 Task: Add the task  Implement a feature for users to share their location and find nearby friends to the section Epic Expedition in the project WorkSmart and add a Due Date to the respective task as 2024/05/09.
Action: Mouse moved to (810, 491)
Screenshot: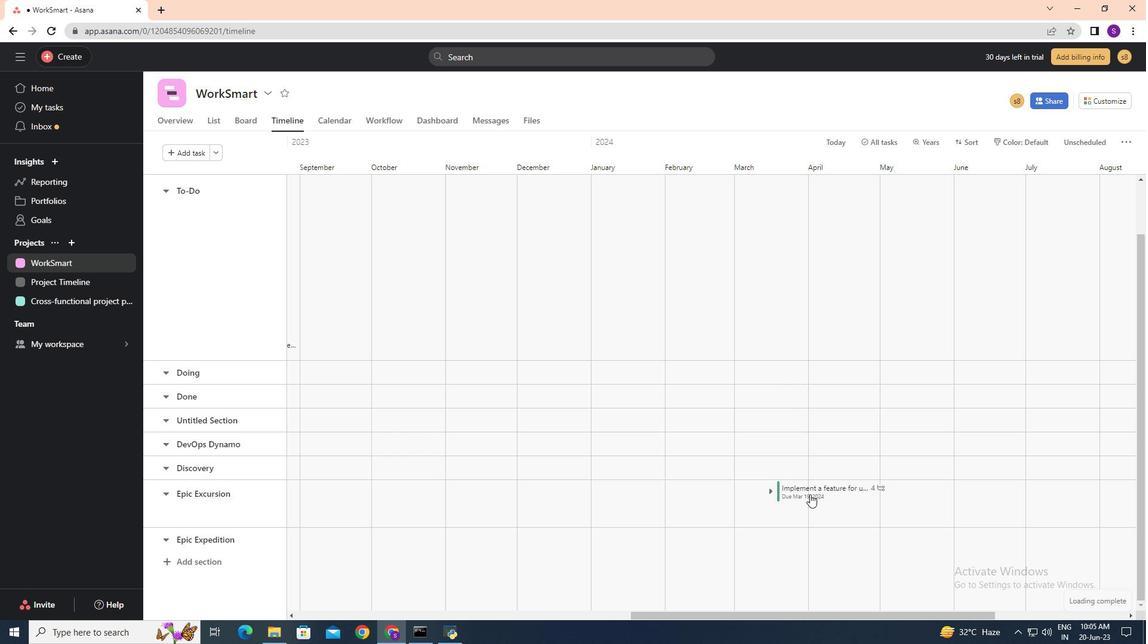 
Action: Mouse pressed left at (810, 491)
Screenshot: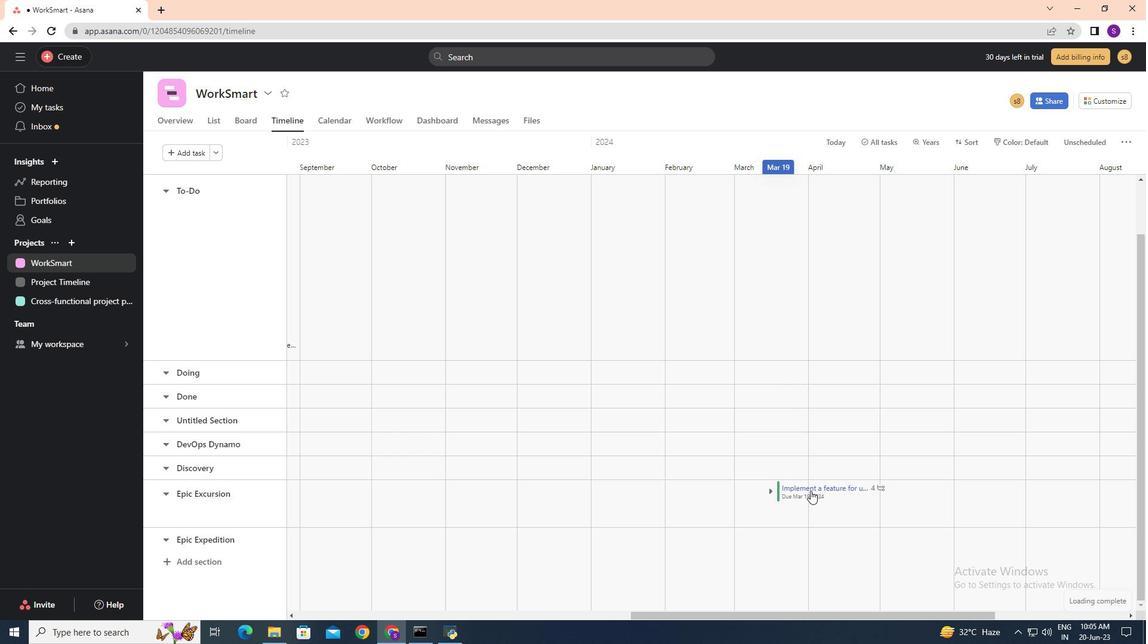 
Action: Mouse moved to (936, 278)
Screenshot: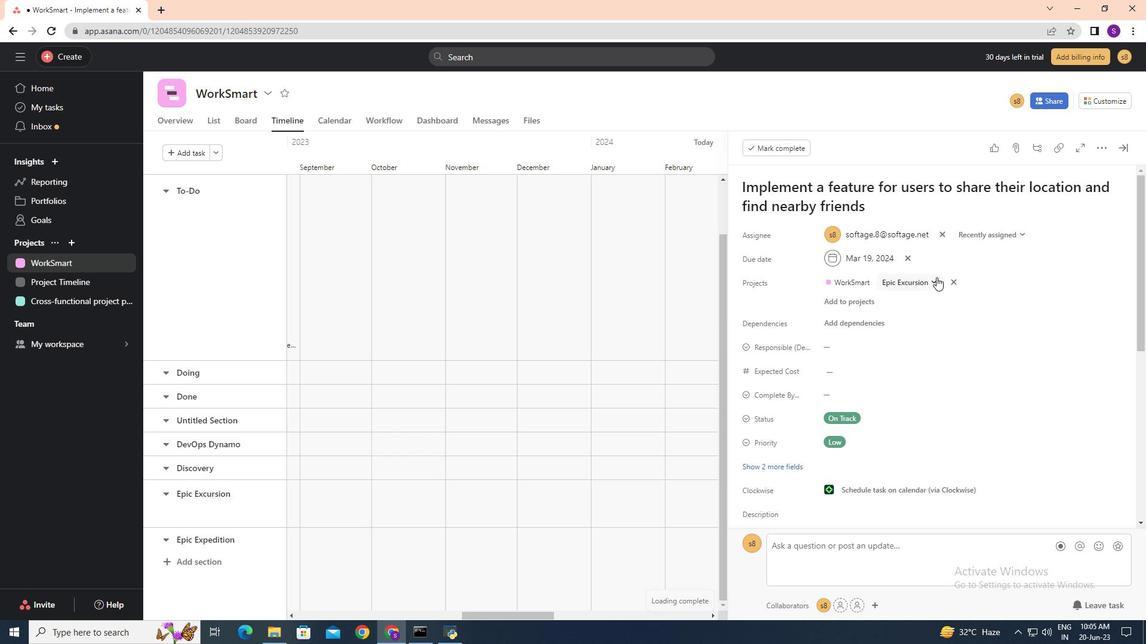 
Action: Mouse pressed left at (936, 278)
Screenshot: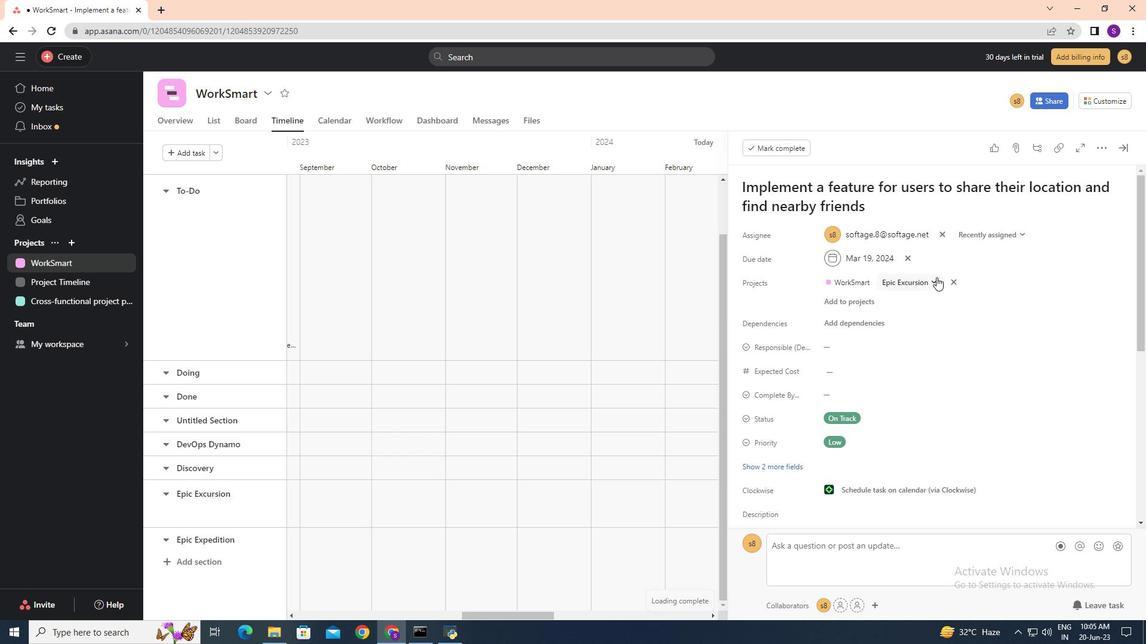 
Action: Mouse moved to (894, 458)
Screenshot: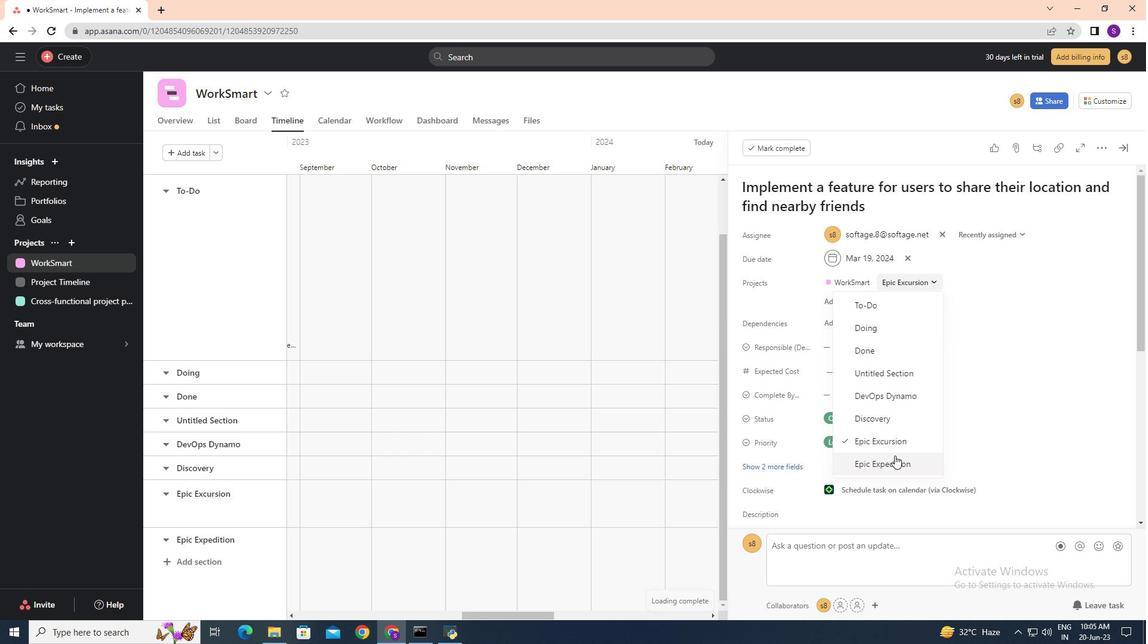 
Action: Mouse pressed left at (894, 458)
Screenshot: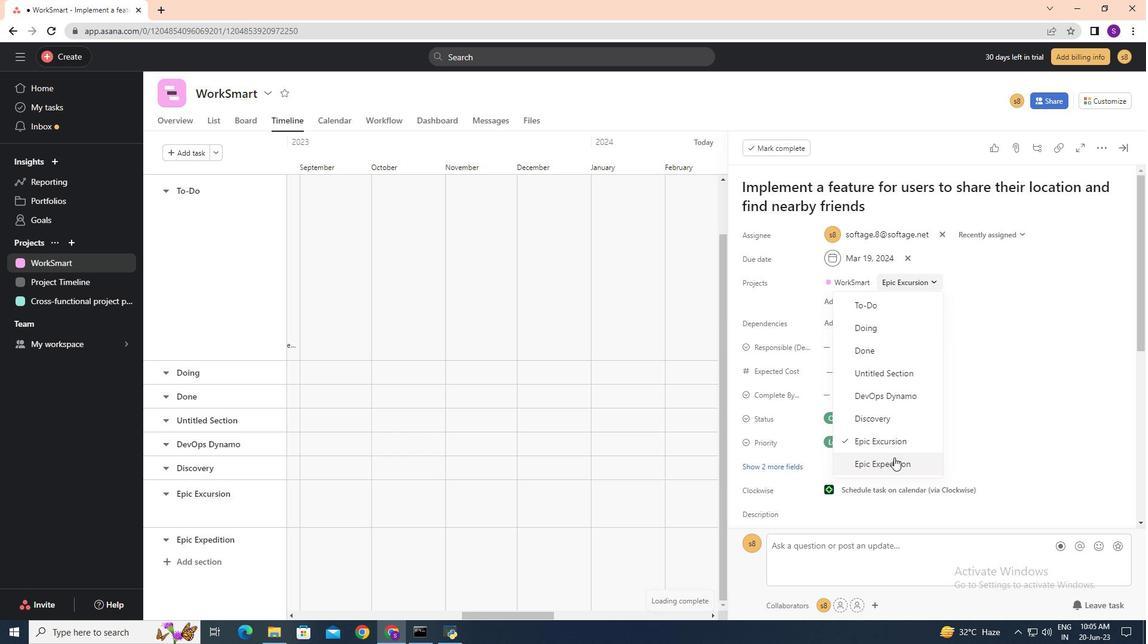 
Action: Mouse moved to (834, 259)
Screenshot: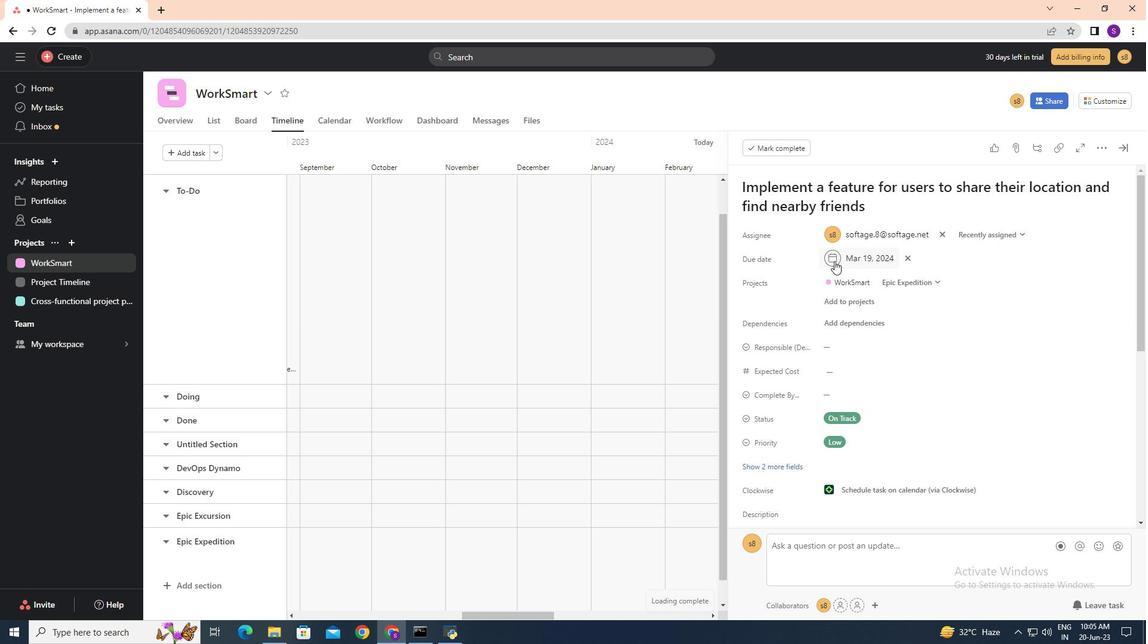 
Action: Mouse pressed left at (834, 259)
Screenshot: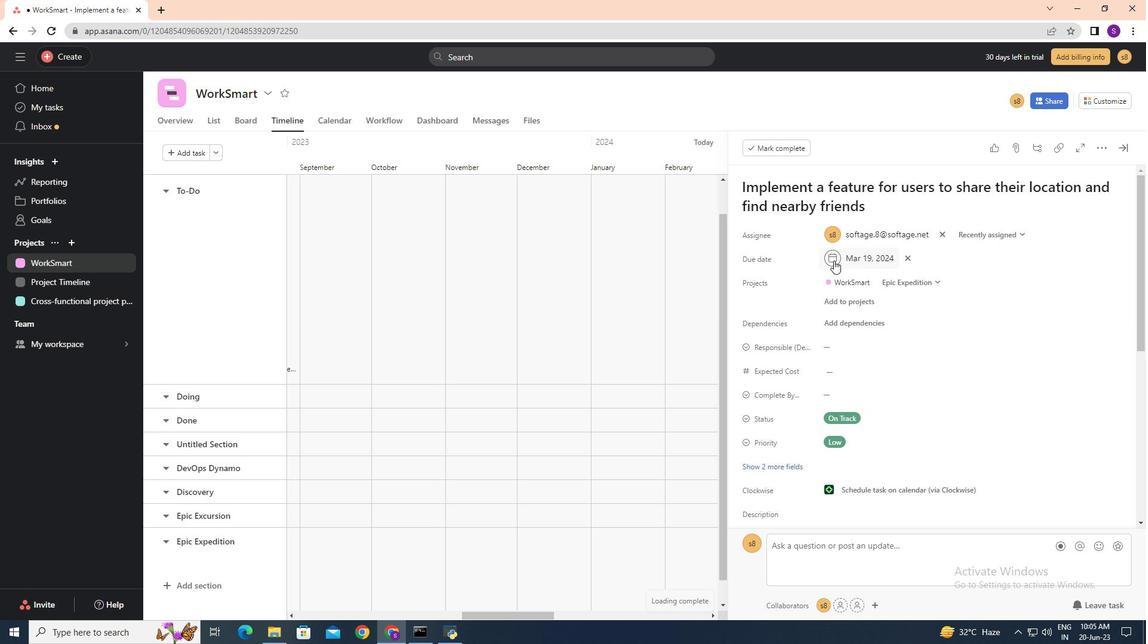 
Action: Mouse moved to (967, 318)
Screenshot: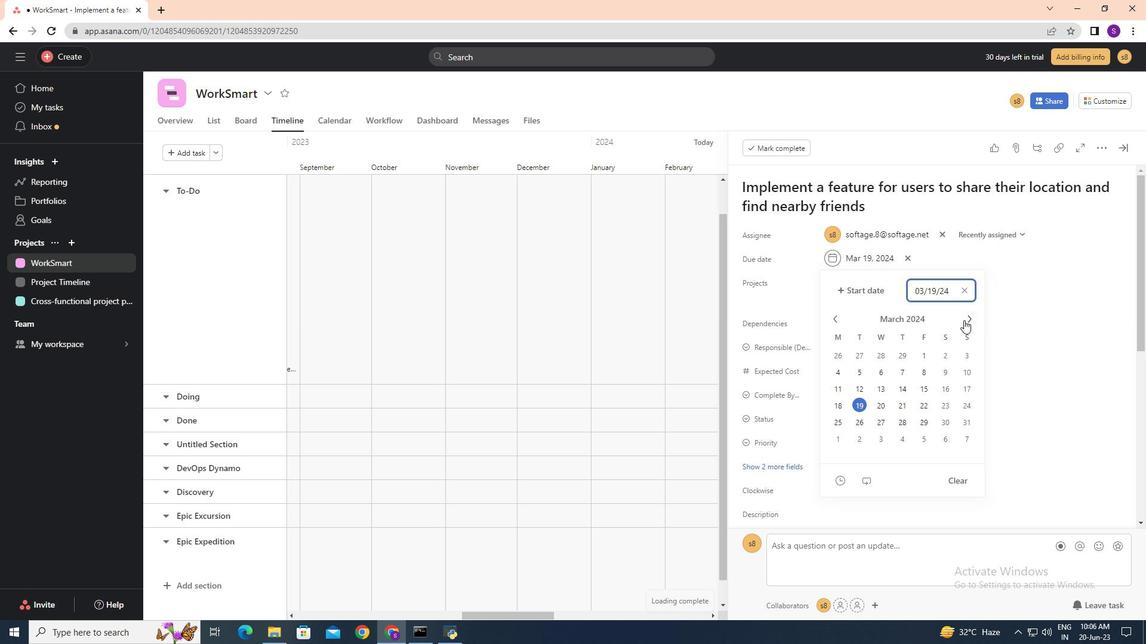 
Action: Mouse pressed left at (967, 318)
Screenshot: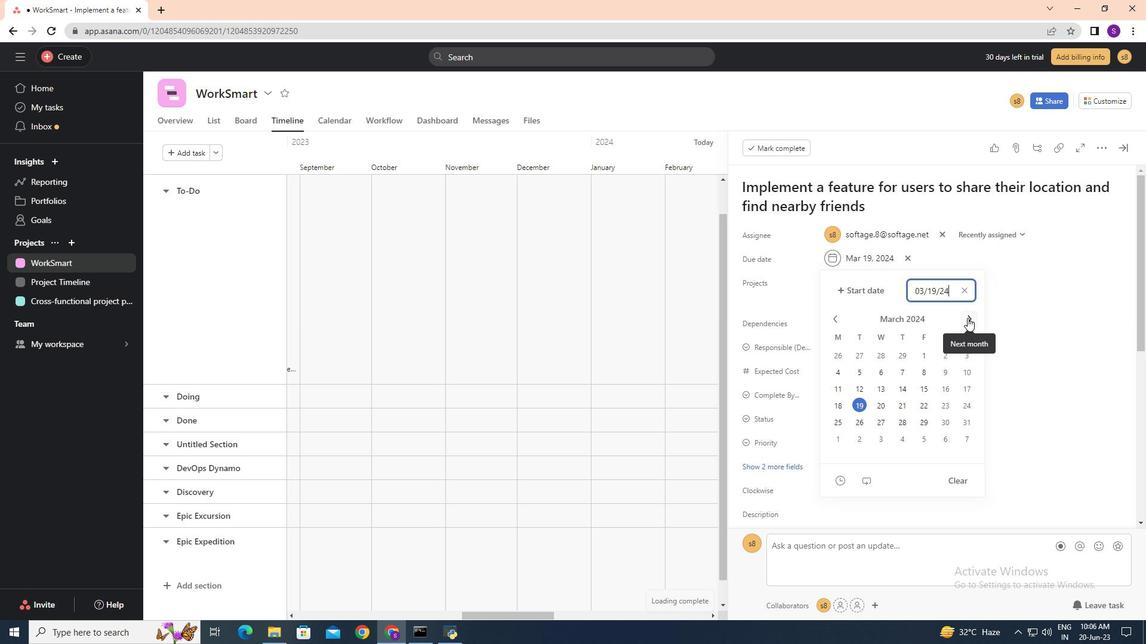 
Action: Mouse pressed left at (967, 318)
Screenshot: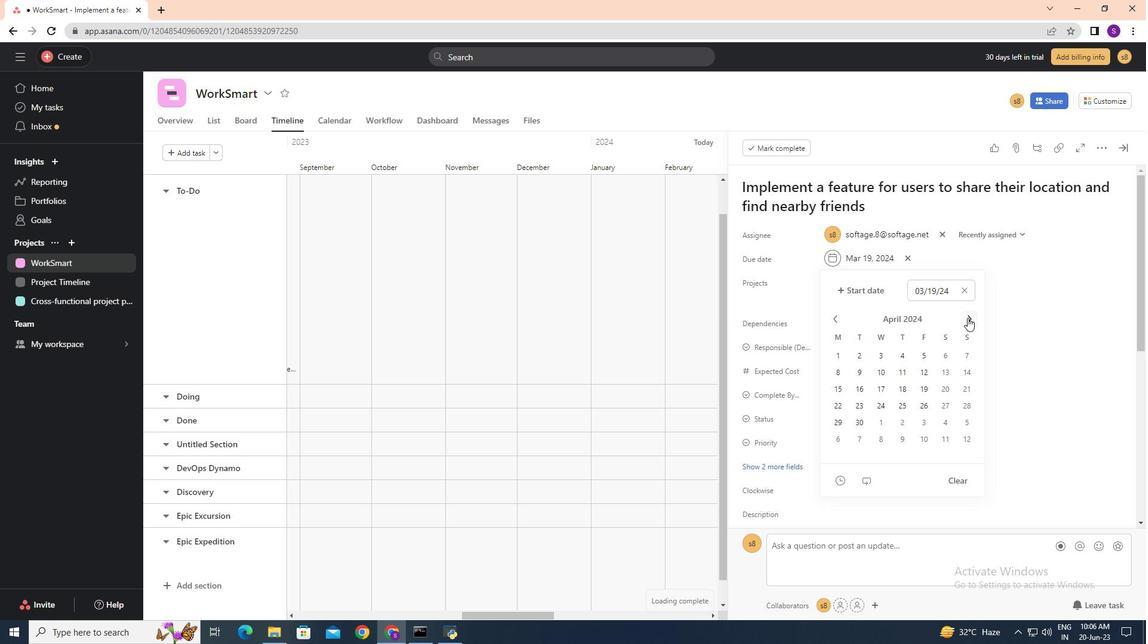 
Action: Mouse moved to (901, 367)
Screenshot: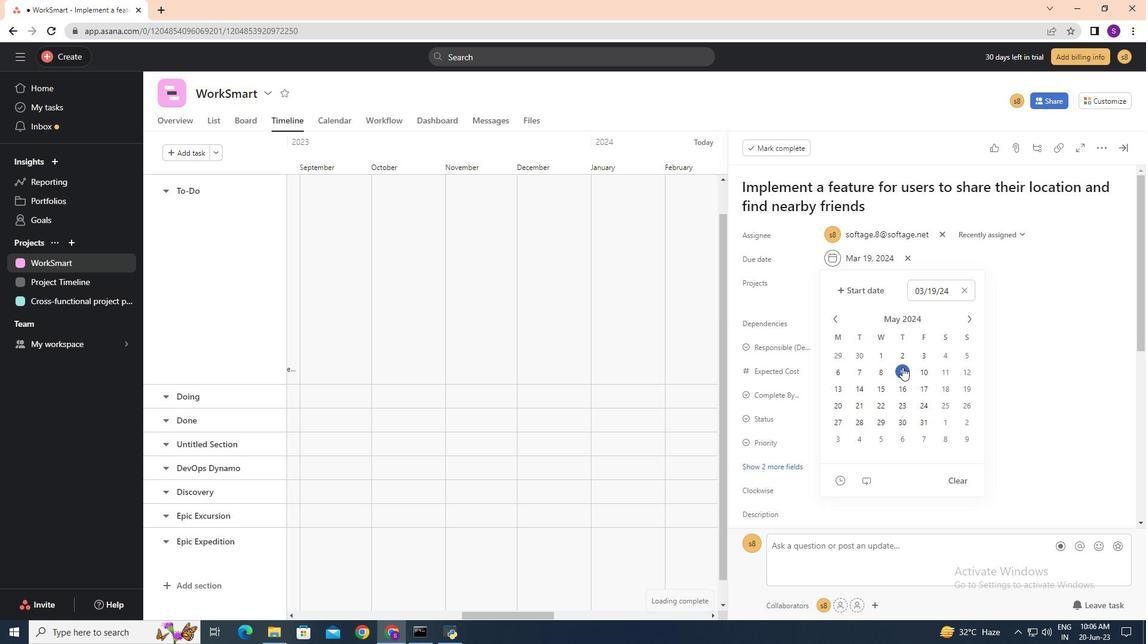 
Action: Mouse pressed left at (901, 367)
Screenshot: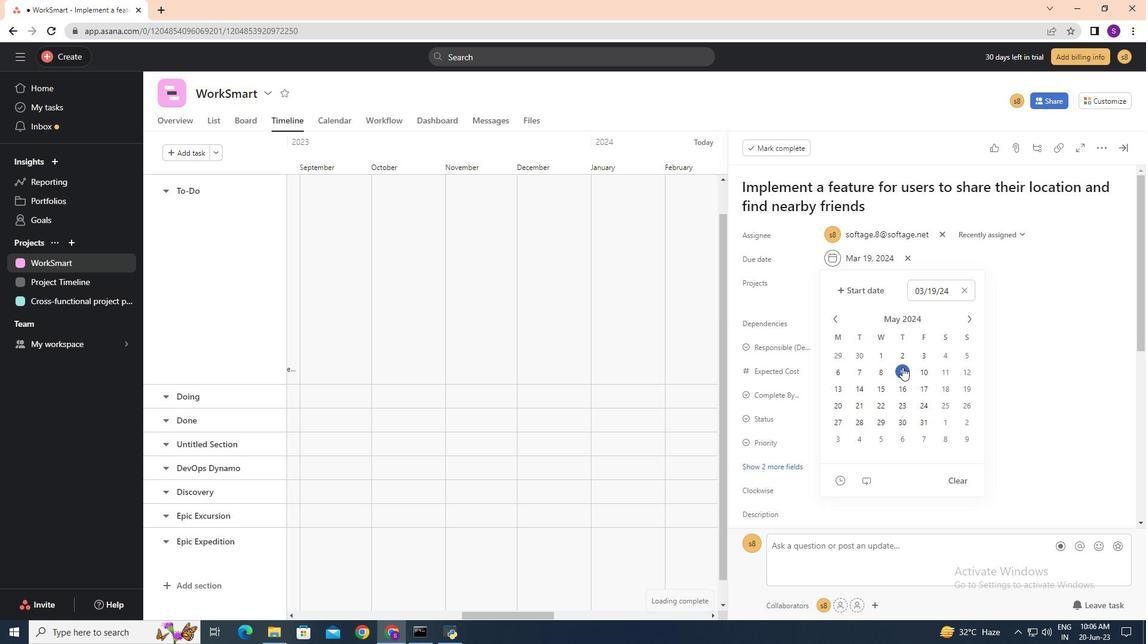 
Action: Mouse moved to (1048, 387)
Screenshot: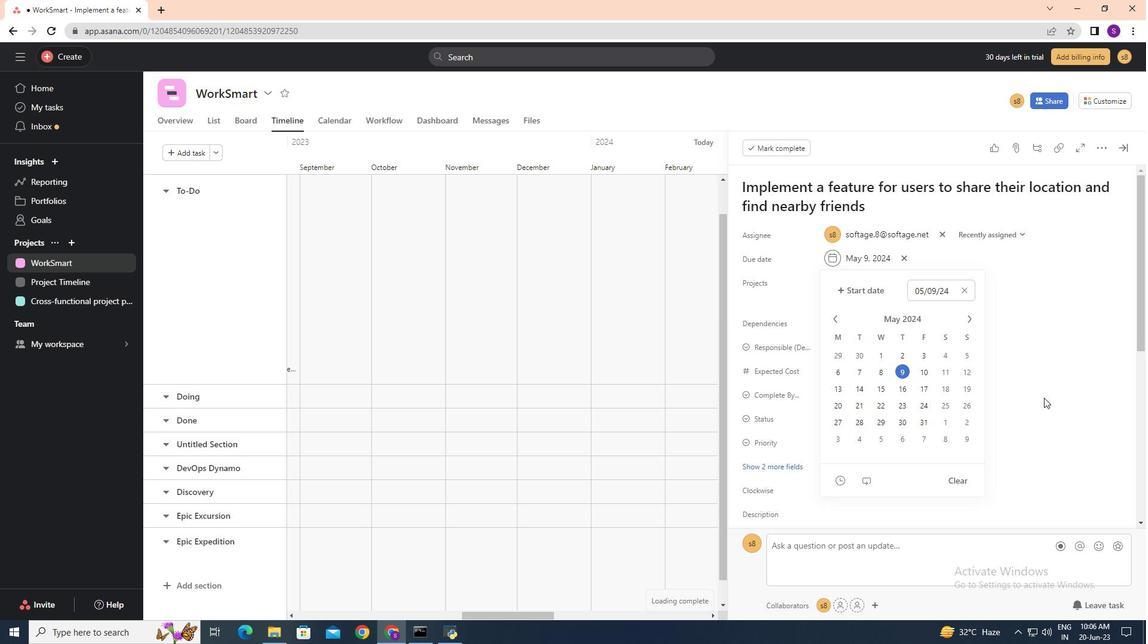 
Action: Mouse pressed left at (1048, 387)
Screenshot: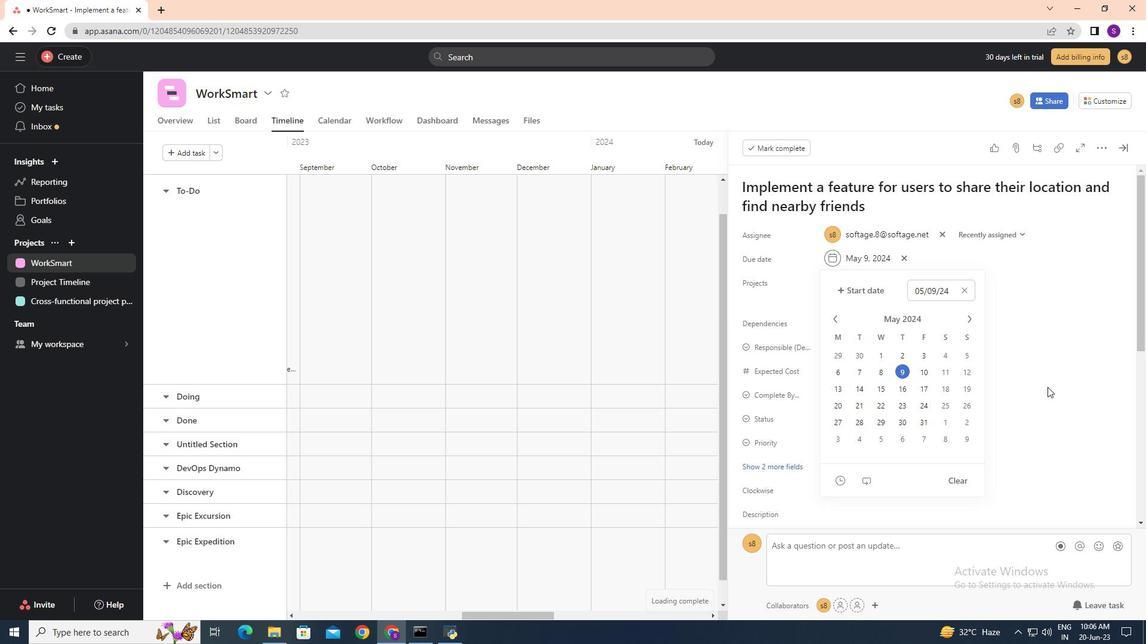 
